 Task: Access a repository's "Collaborator Permissions" to adjust access.
Action: Mouse moved to (929, 47)
Screenshot: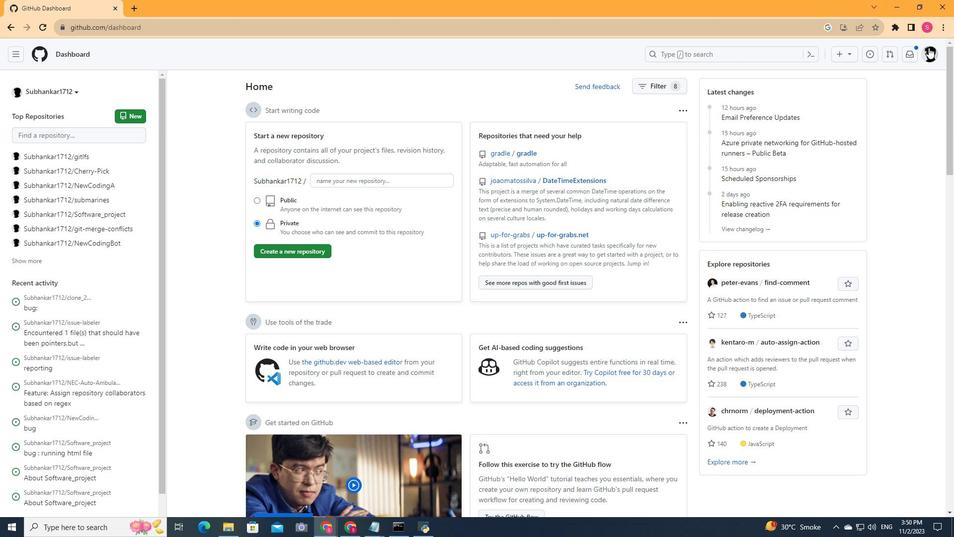 
Action: Mouse pressed left at (929, 47)
Screenshot: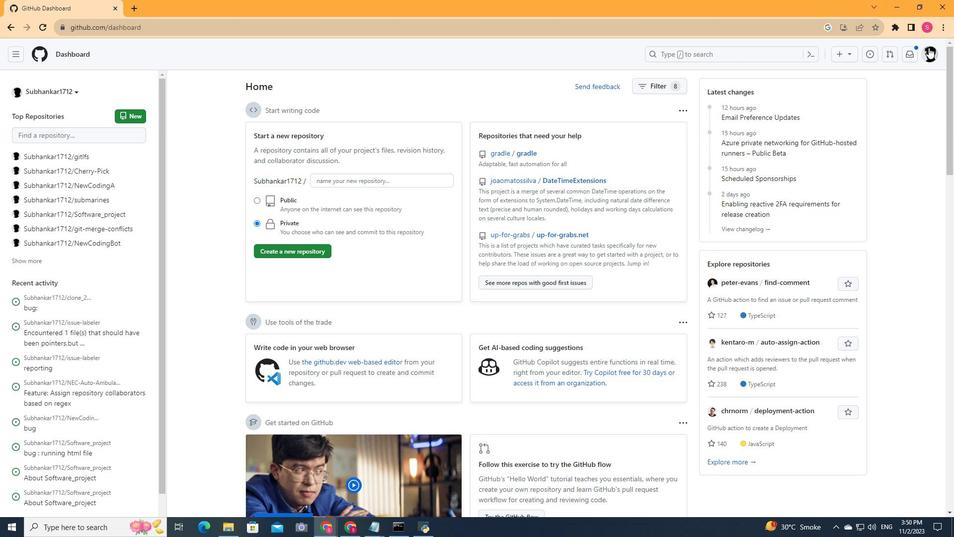 
Action: Mouse moved to (840, 130)
Screenshot: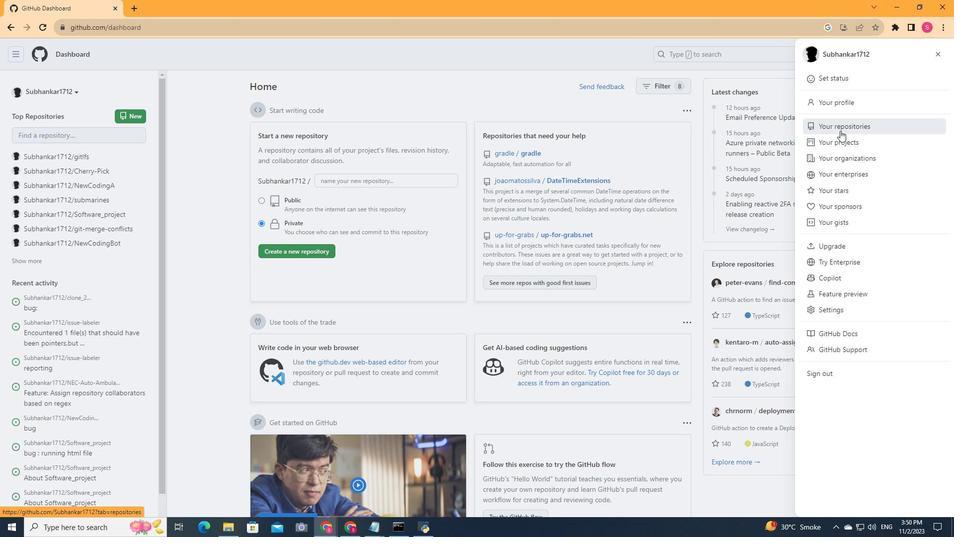 
Action: Mouse pressed left at (840, 130)
Screenshot: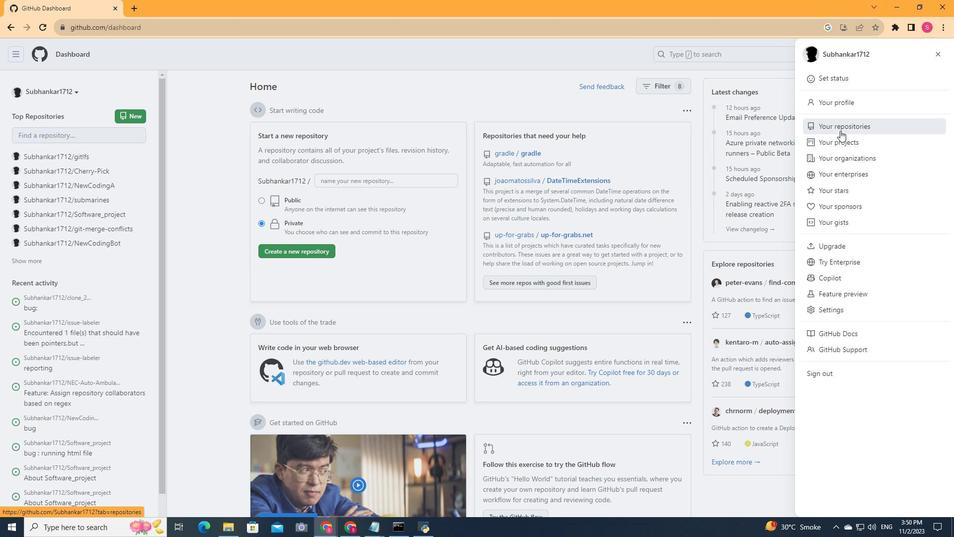 
Action: Mouse moved to (358, 290)
Screenshot: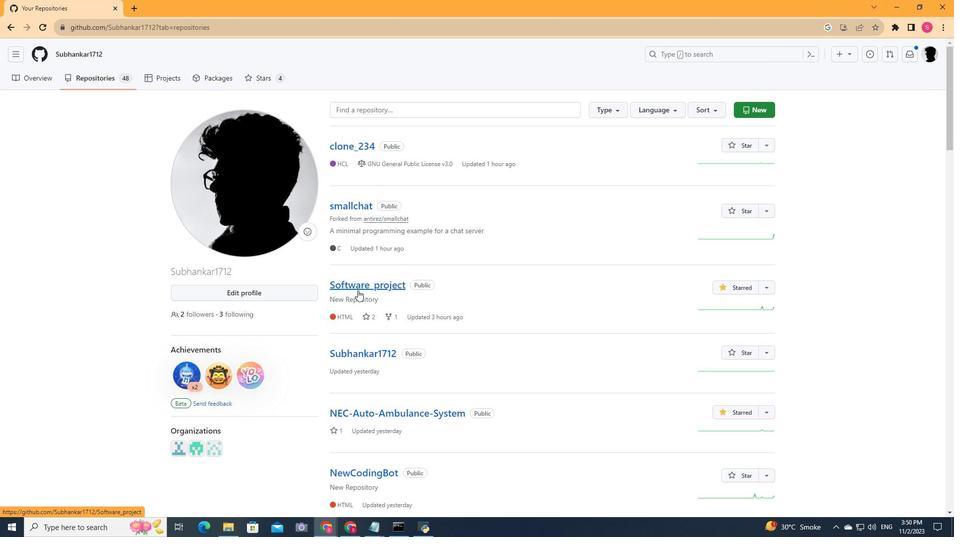 
Action: Mouse pressed left at (358, 290)
Screenshot: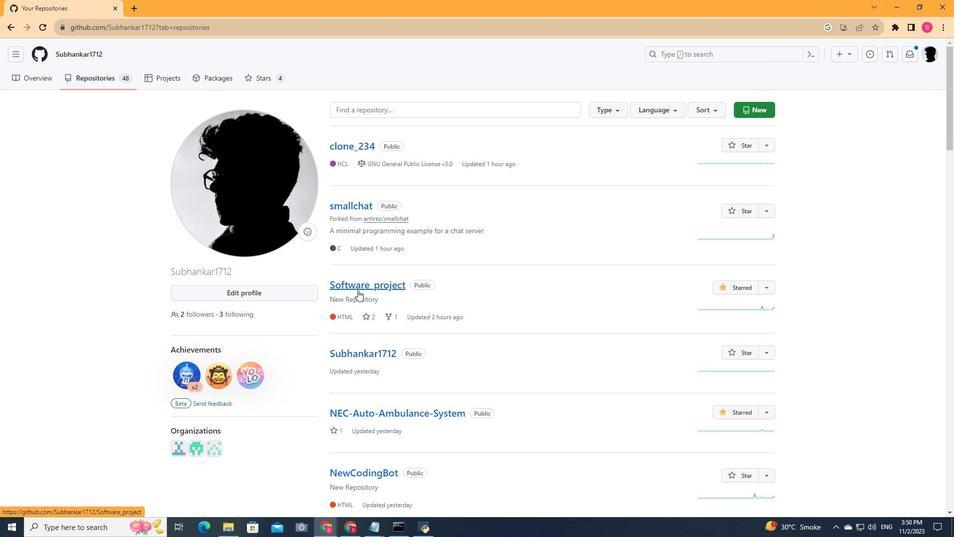 
Action: Mouse moved to (483, 73)
Screenshot: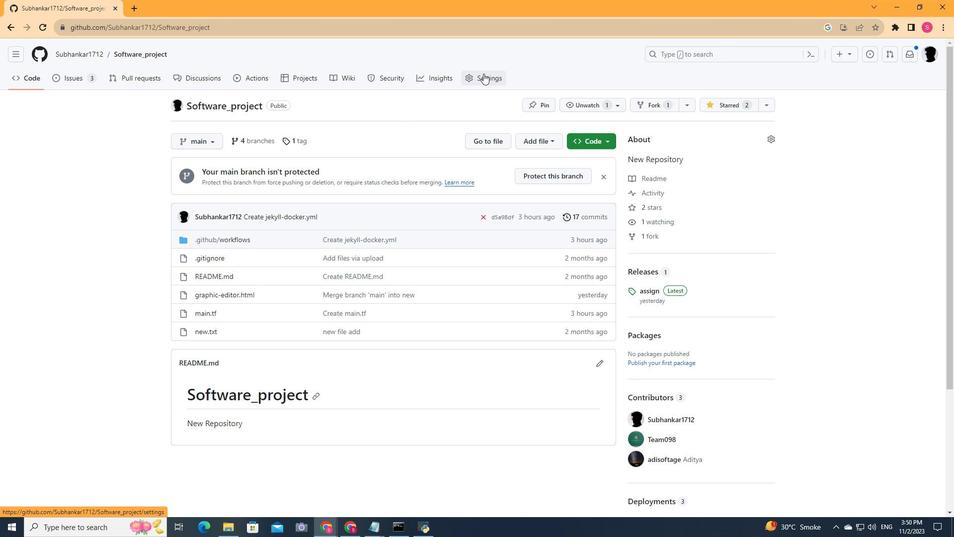 
Action: Mouse pressed left at (483, 73)
Screenshot: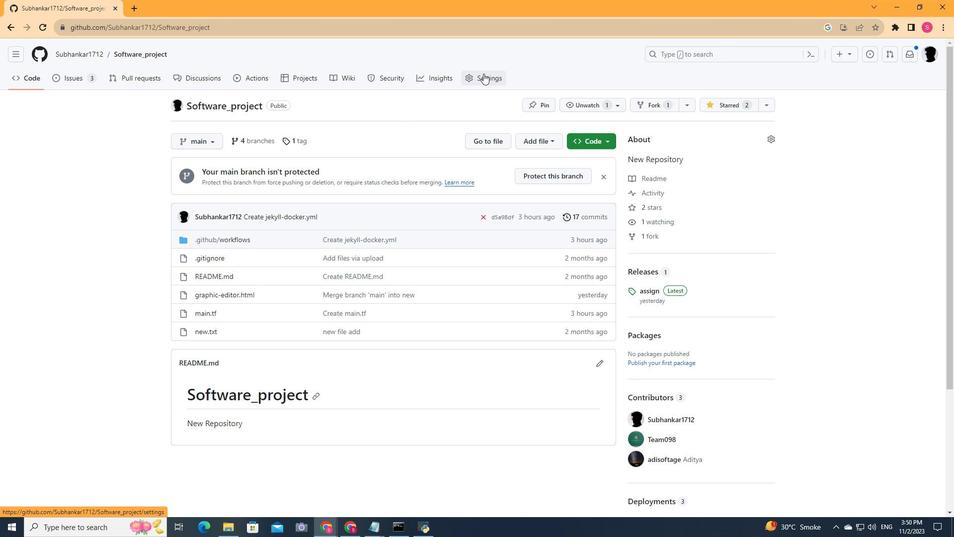 
Action: Mouse moved to (193, 149)
Screenshot: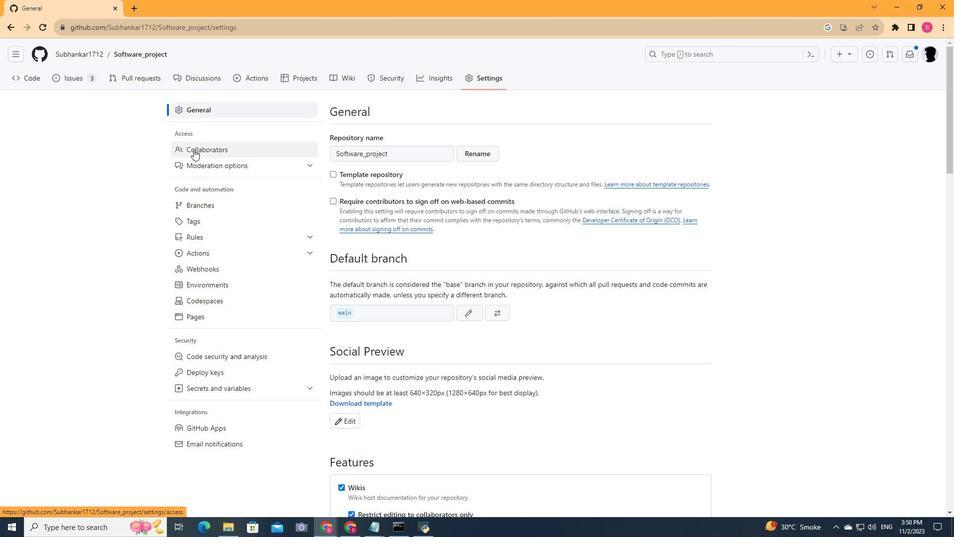 
Action: Mouse pressed left at (193, 149)
Screenshot: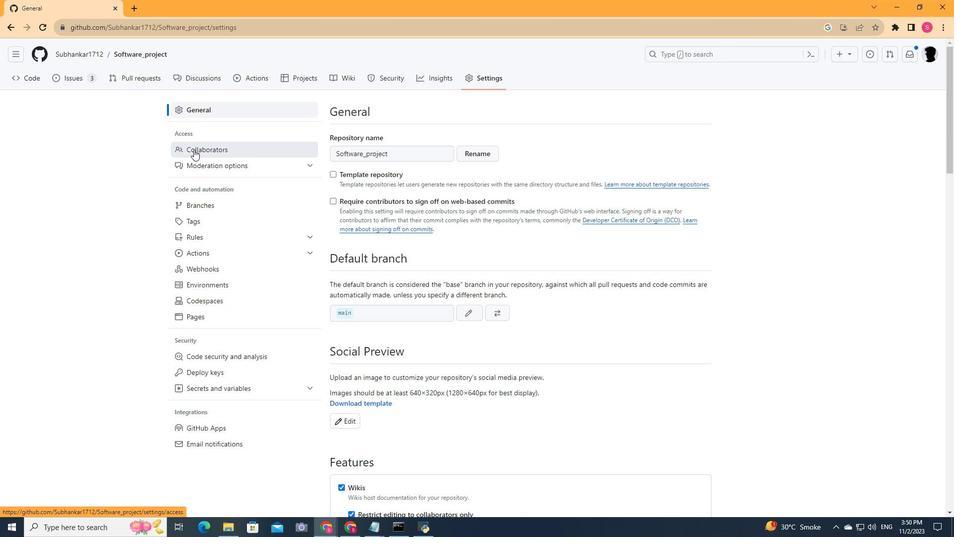 
Action: Mouse moved to (692, 252)
Screenshot: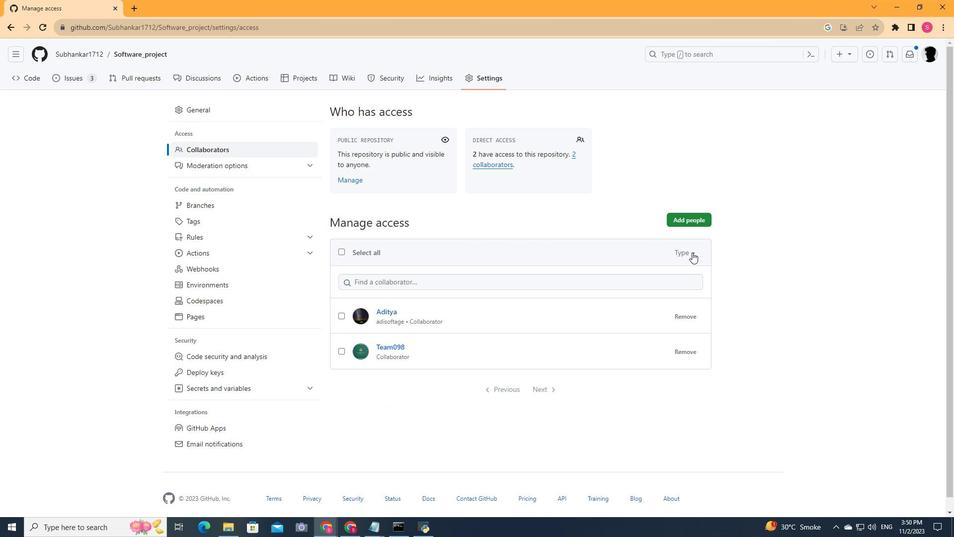 
Action: Mouse pressed left at (692, 252)
Screenshot: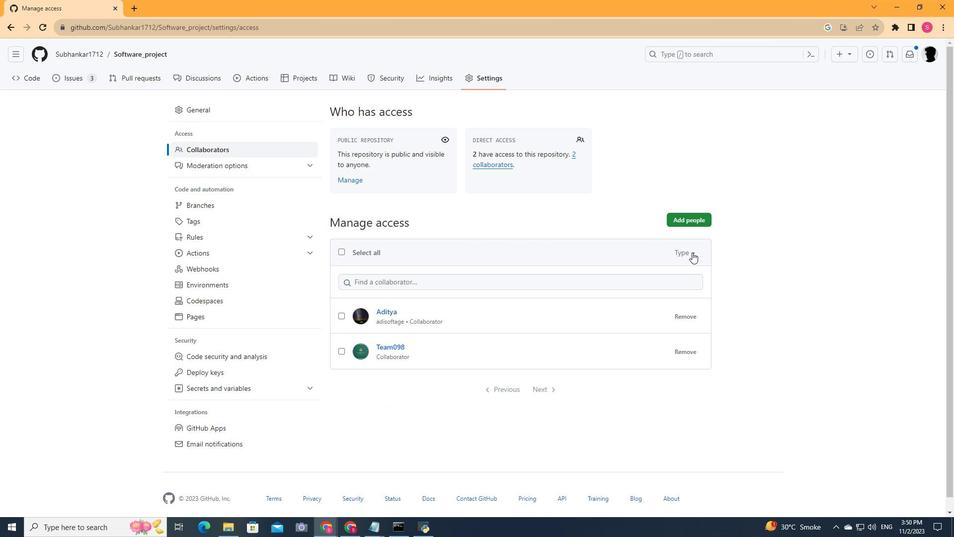 
Action: Mouse moved to (582, 300)
Screenshot: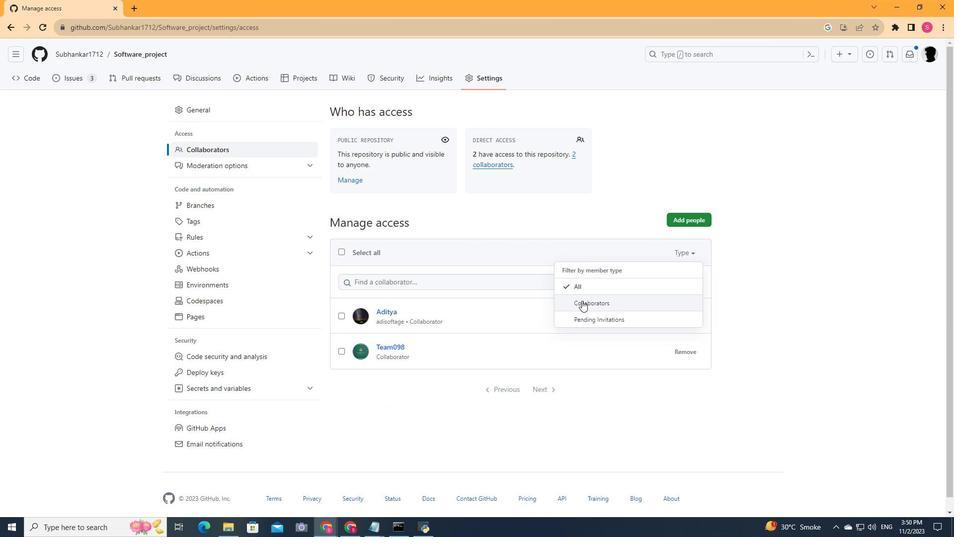 
Action: Mouse pressed left at (582, 300)
Screenshot: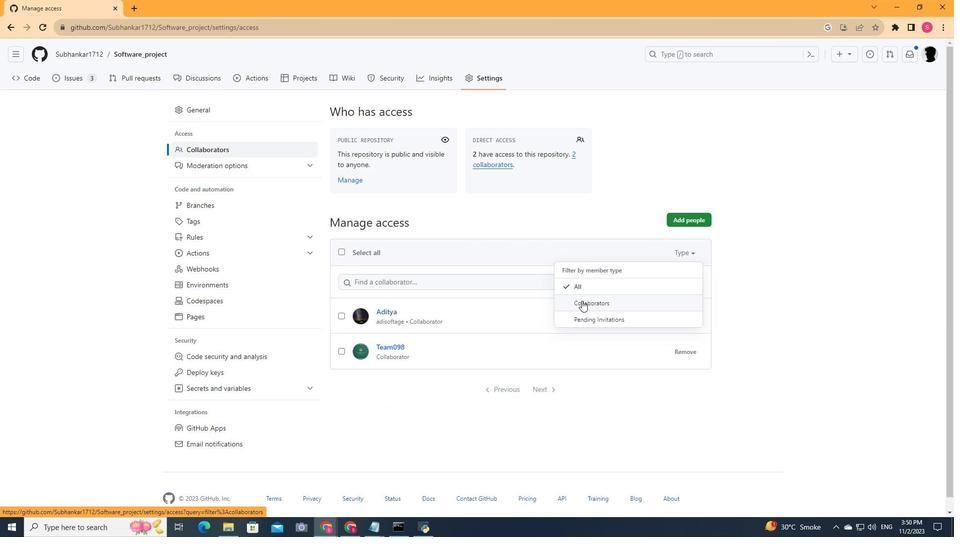 
Action: Mouse moved to (478, 284)
Screenshot: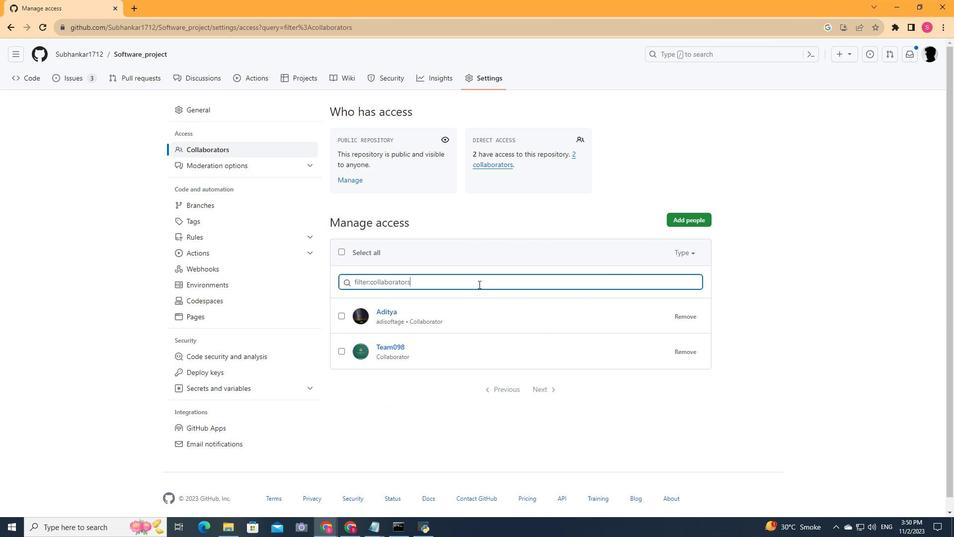 
Action: Mouse scrolled (478, 283) with delta (0, 0)
Screenshot: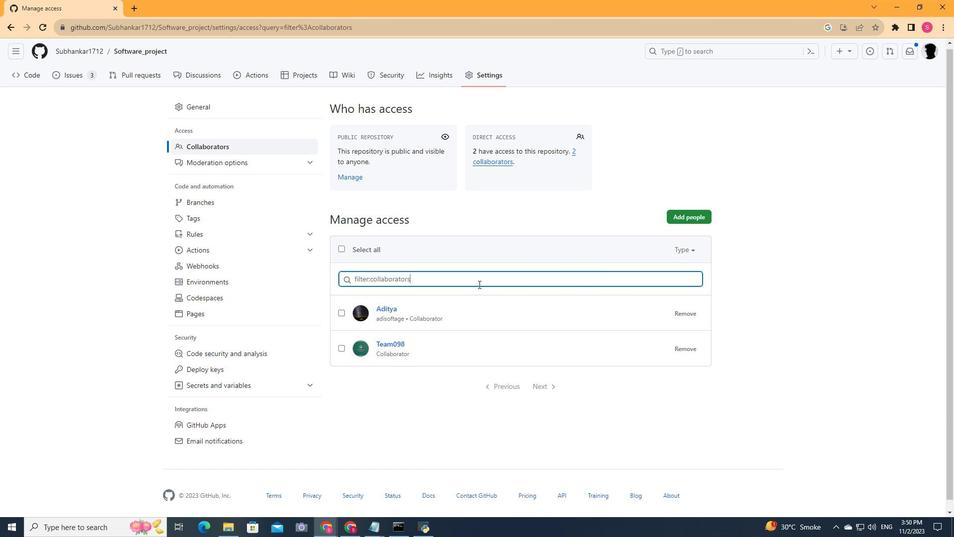 
Action: Mouse scrolled (478, 283) with delta (0, 0)
Screenshot: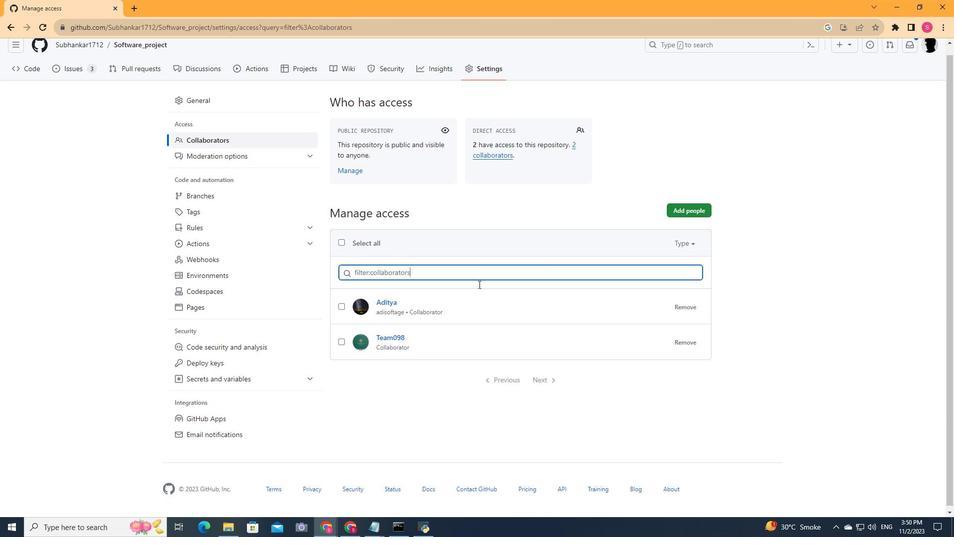 
Action: Mouse scrolled (478, 283) with delta (0, 0)
Screenshot: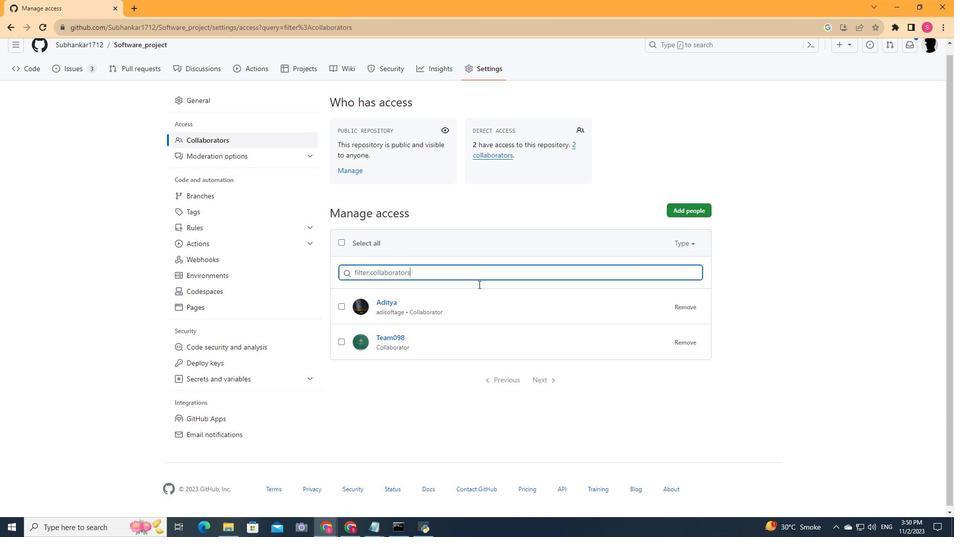 
Action: Mouse scrolled (478, 283) with delta (0, 0)
Screenshot: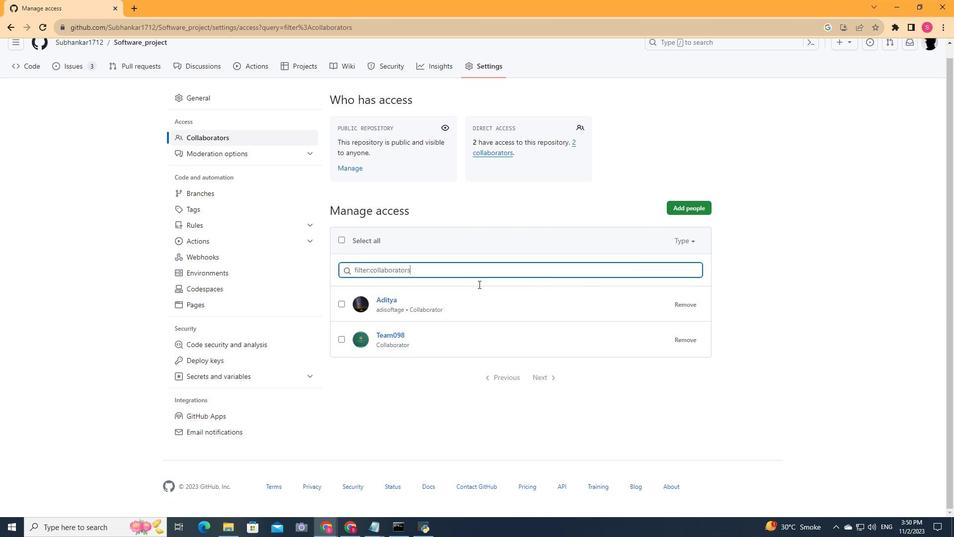 
Action: Mouse scrolled (478, 283) with delta (0, 0)
Screenshot: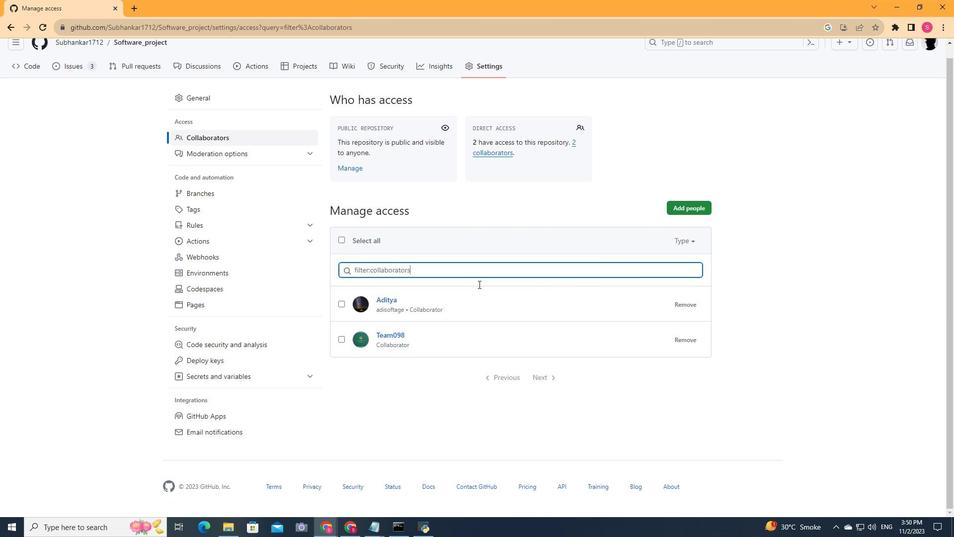 
Action: Mouse scrolled (478, 283) with delta (0, 0)
Screenshot: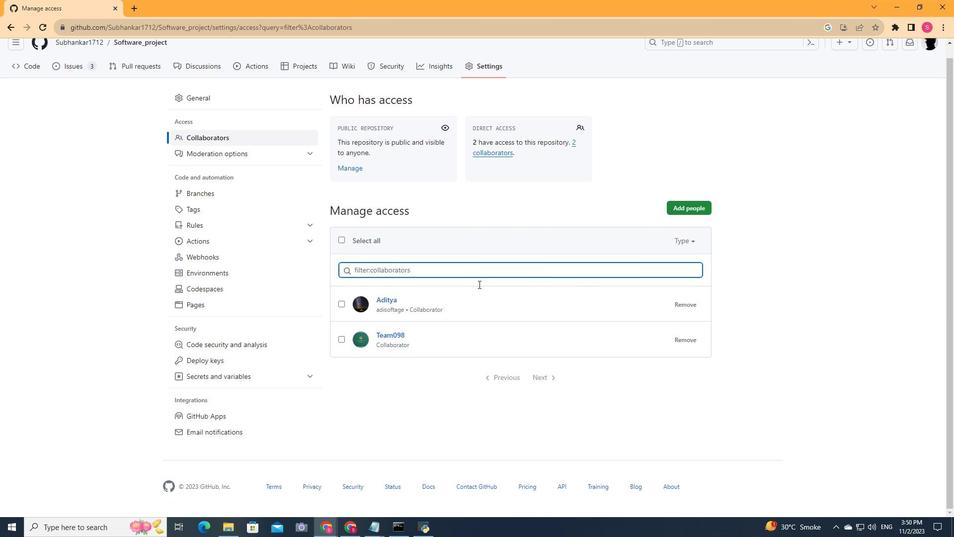 
Action: Mouse moved to (340, 305)
Screenshot: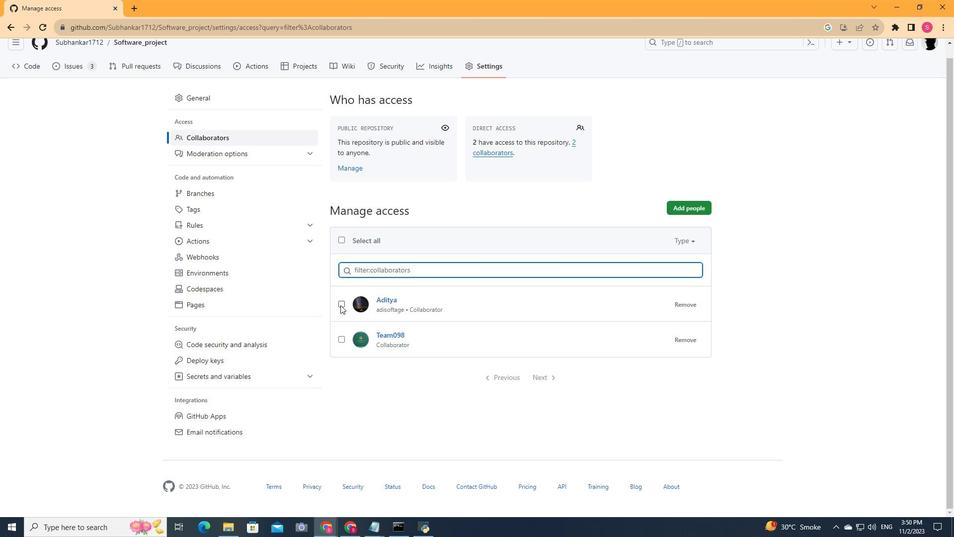 
Action: Mouse pressed left at (340, 305)
Screenshot: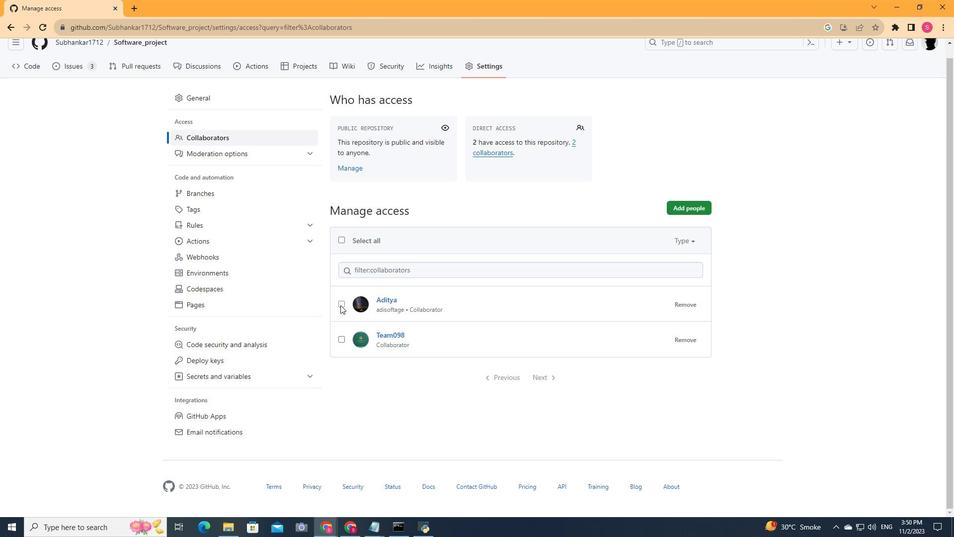 
Action: Mouse moved to (421, 244)
Screenshot: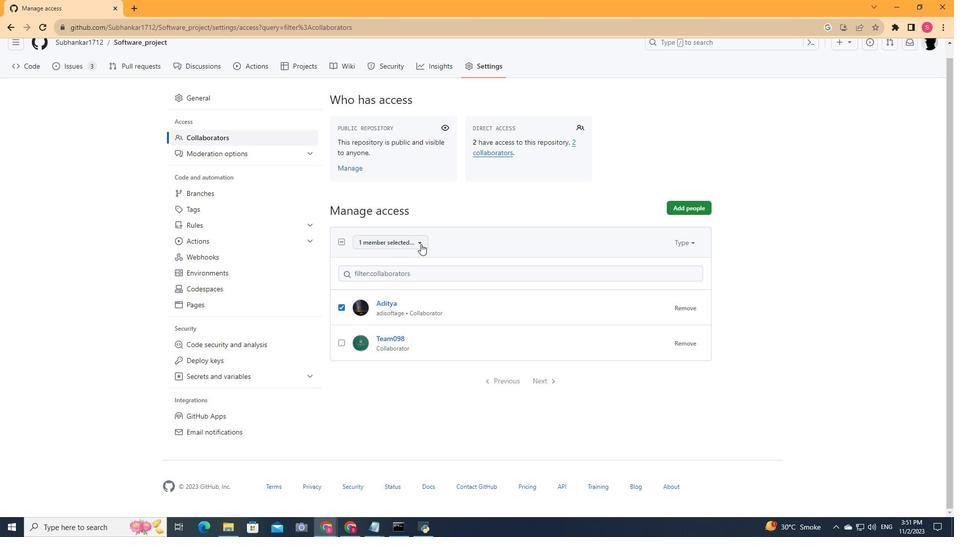 
Action: Mouse pressed left at (421, 244)
Screenshot: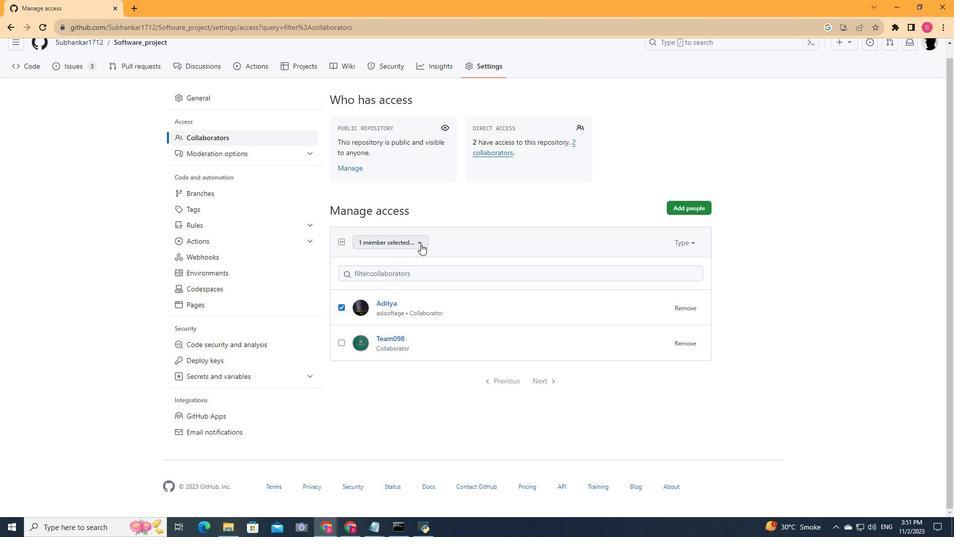 
Action: Mouse pressed left at (421, 244)
Screenshot: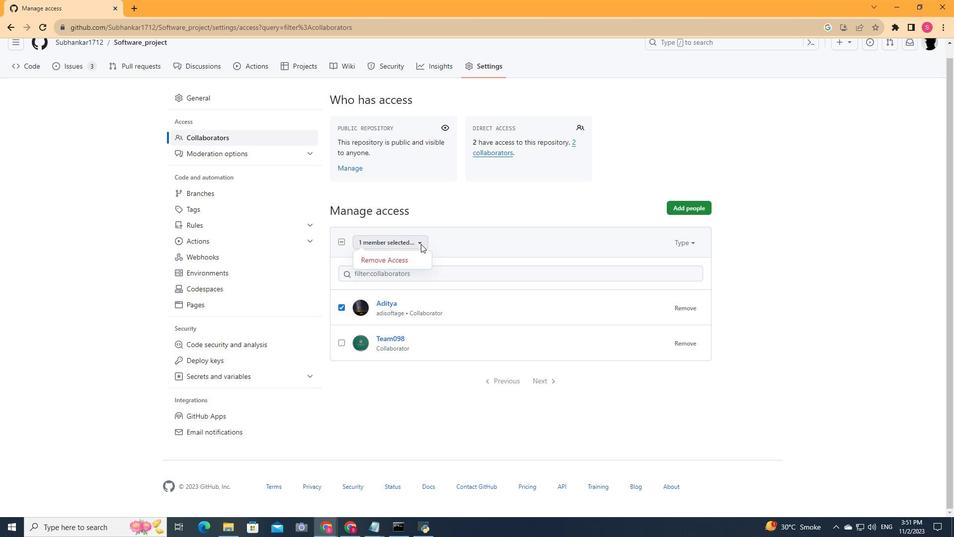 
Action: Mouse pressed left at (421, 244)
Screenshot: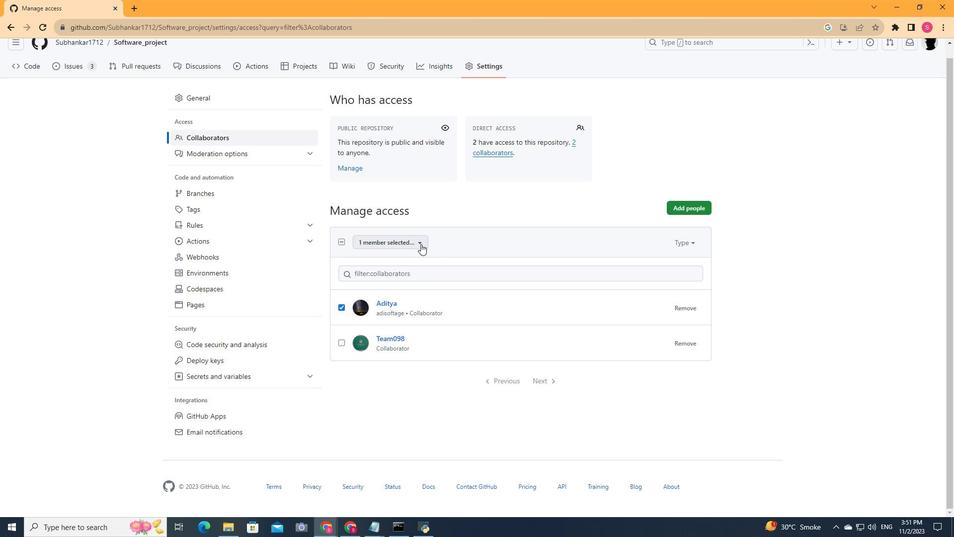 
Action: Mouse moved to (396, 264)
Screenshot: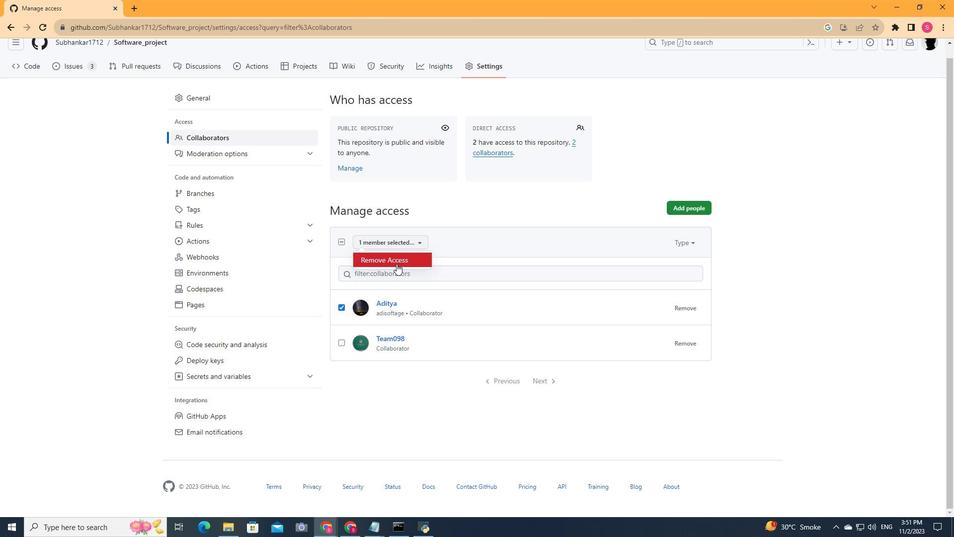 
Action: Mouse pressed left at (396, 264)
Screenshot: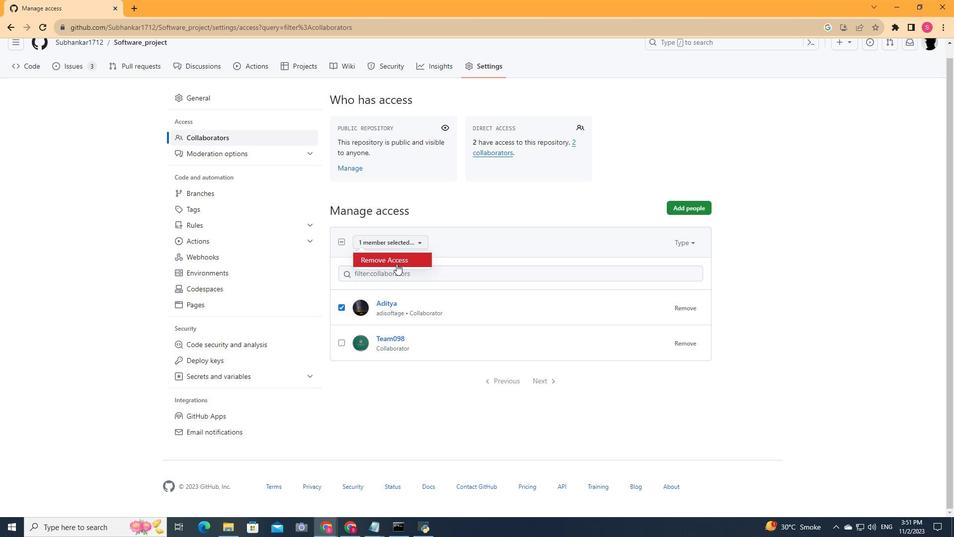 
Action: Mouse moved to (491, 164)
Screenshot: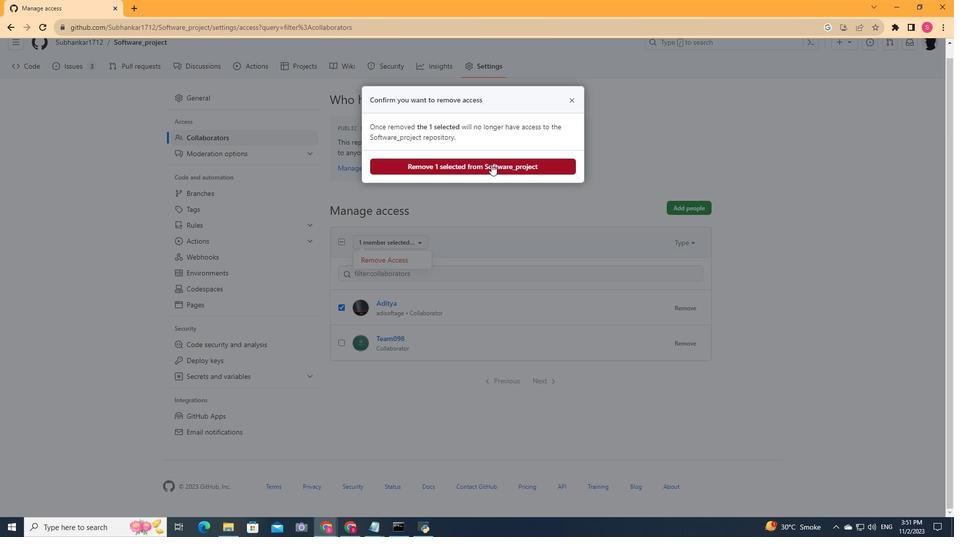 
Action: Mouse pressed left at (491, 164)
Screenshot: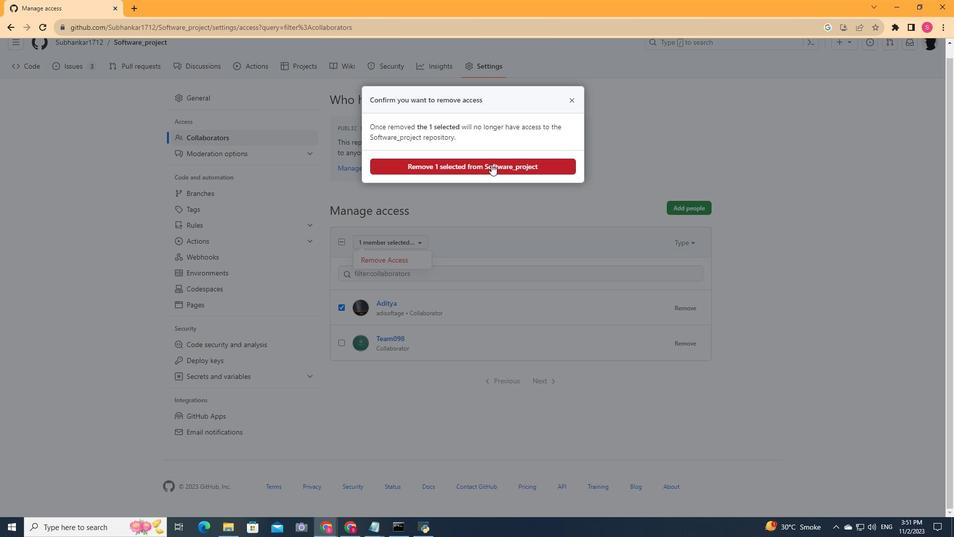 
